 Task: Open the event Casual Staff Training: Time Management on '2023/11/24', change the date to 2023/11/01, change the font style of the description to Georgia, set the availability to Busy, insert an emoji Sky blue heart, logged in from the account softage.10@softage.net and add another guest for the event, softage.1@softage.net. Change the alignment of the event description to Align center.Change the font color of the description to Blue and select an event charm, 
Action: Mouse moved to (365, 171)
Screenshot: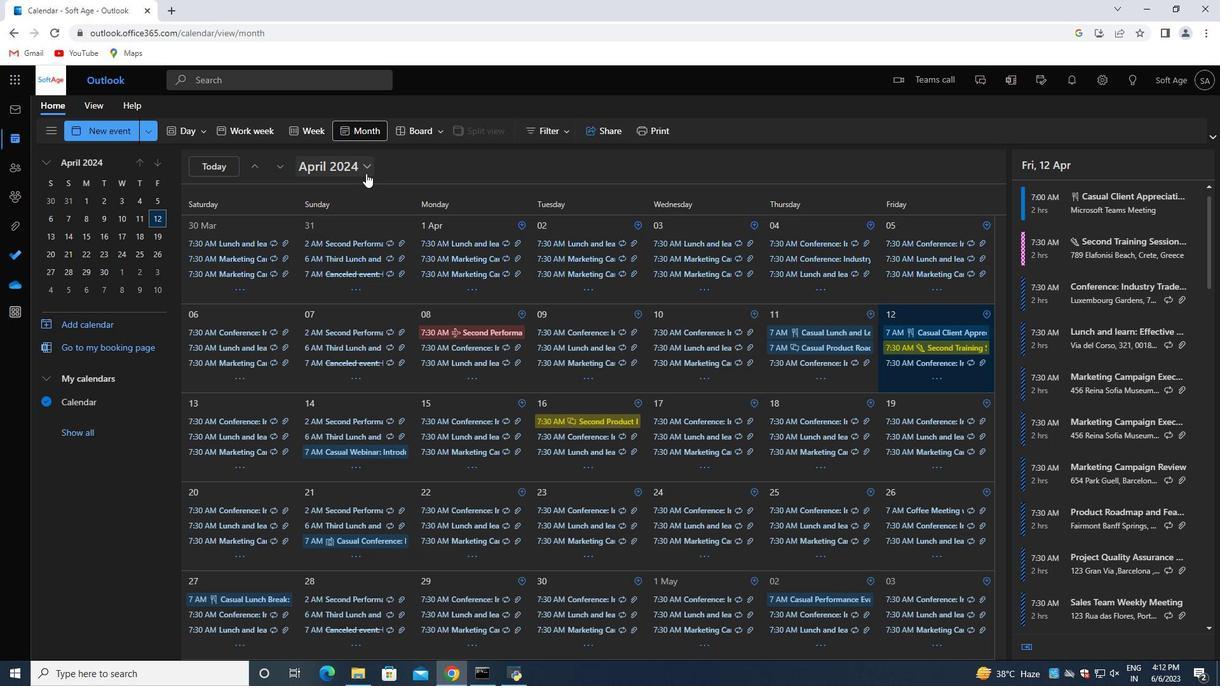 
Action: Mouse pressed left at (365, 171)
Screenshot: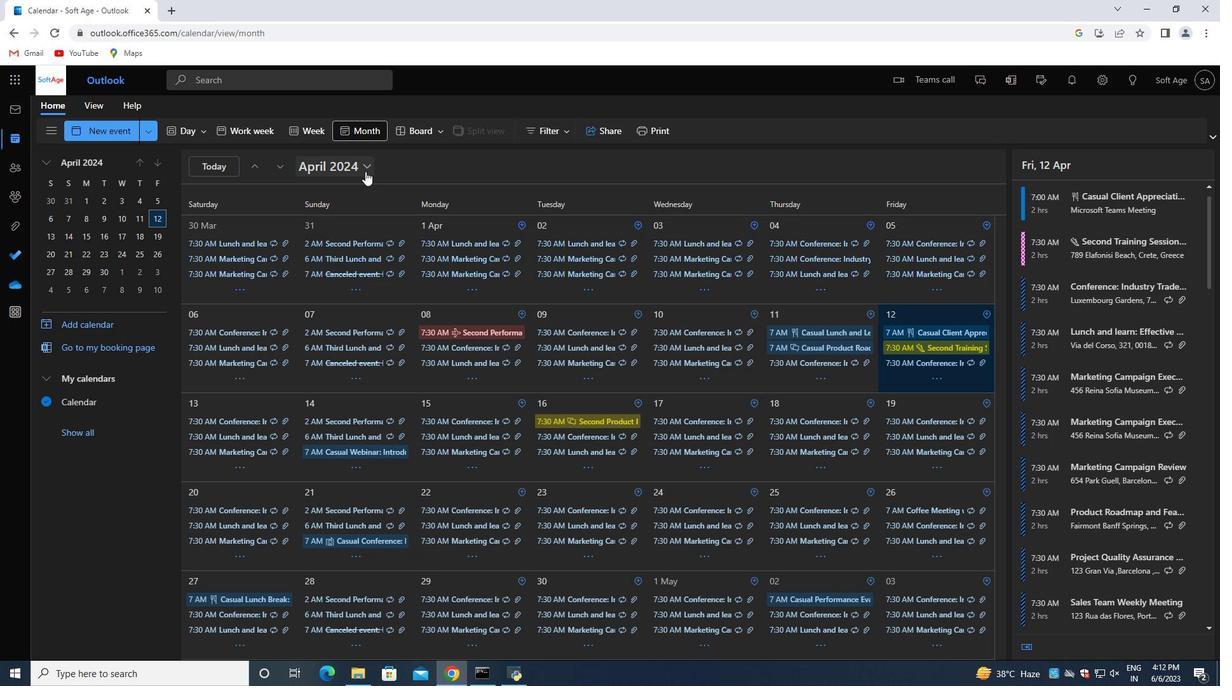
Action: Mouse moved to (399, 197)
Screenshot: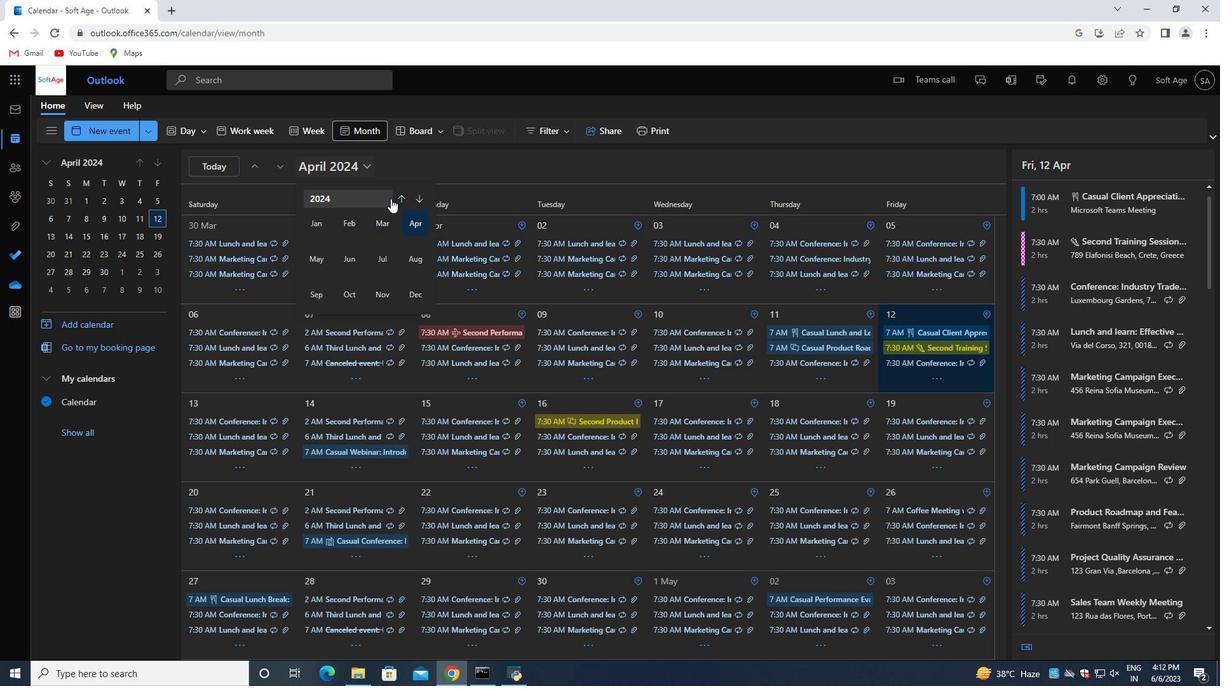 
Action: Mouse pressed left at (399, 197)
Screenshot: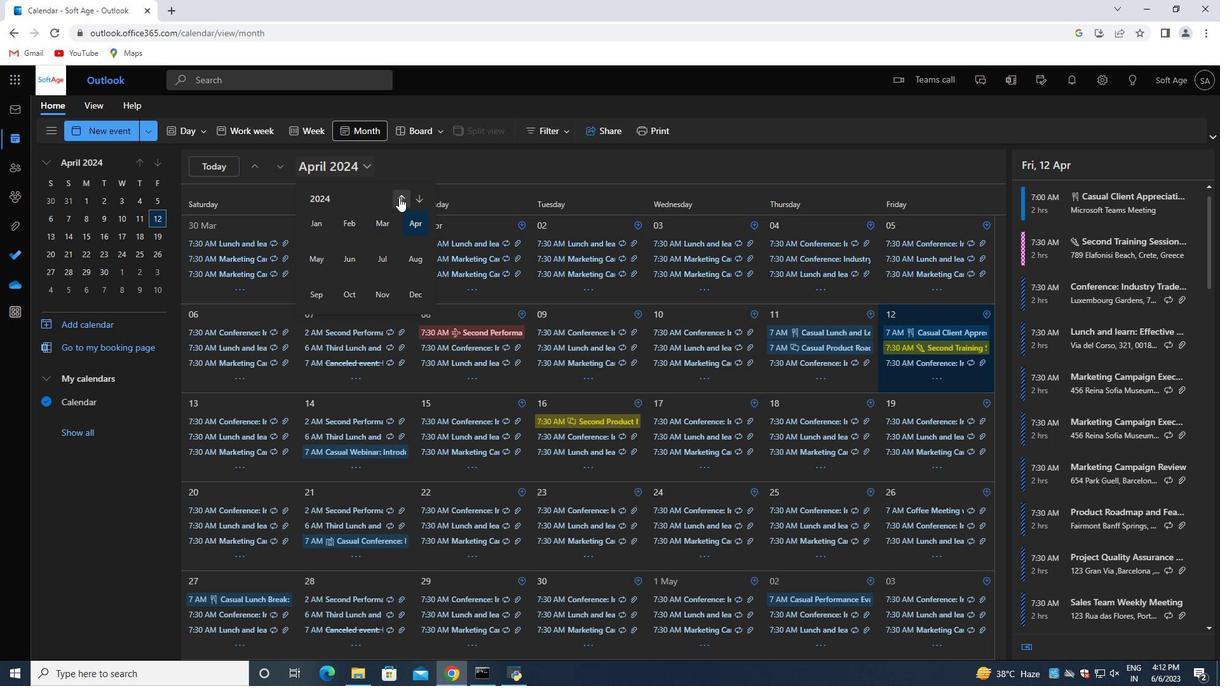 
Action: Mouse moved to (386, 293)
Screenshot: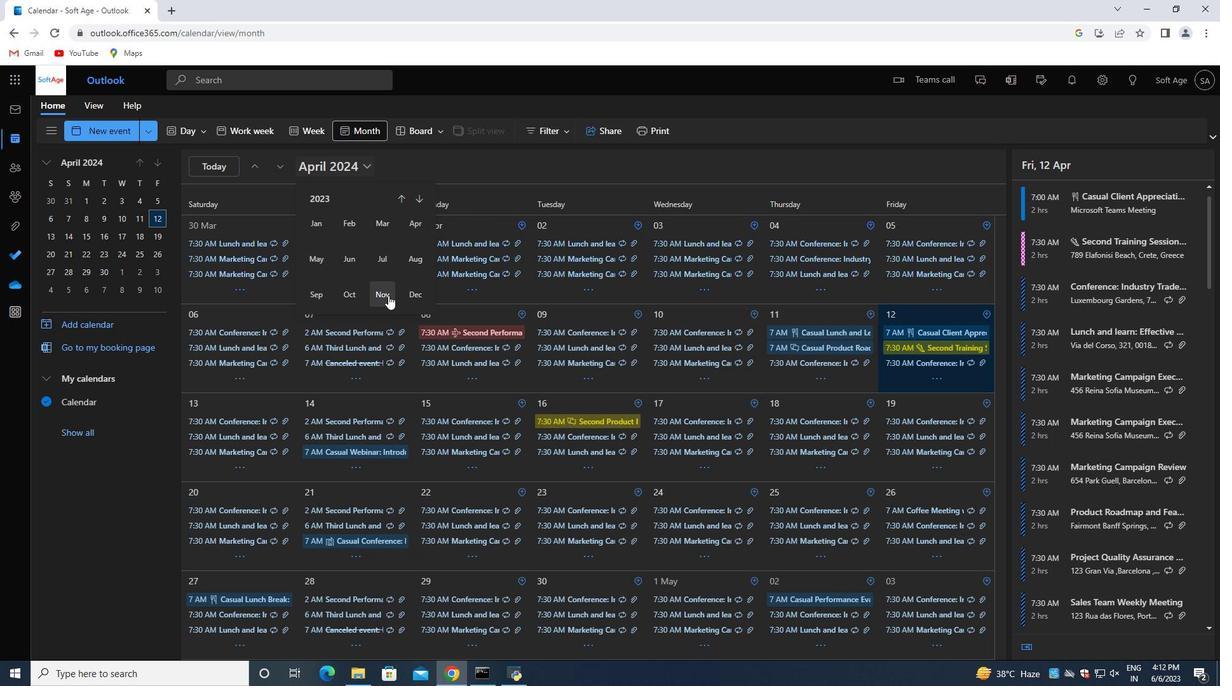 
Action: Mouse pressed left at (386, 293)
Screenshot: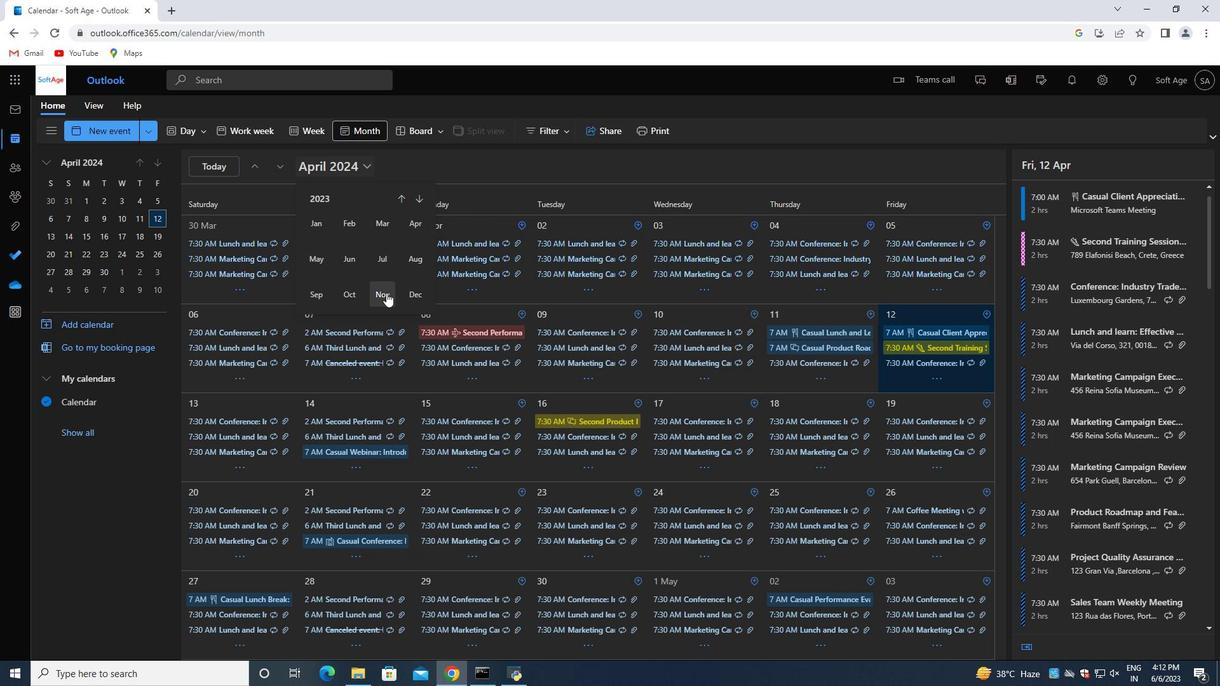 
Action: Mouse moved to (899, 555)
Screenshot: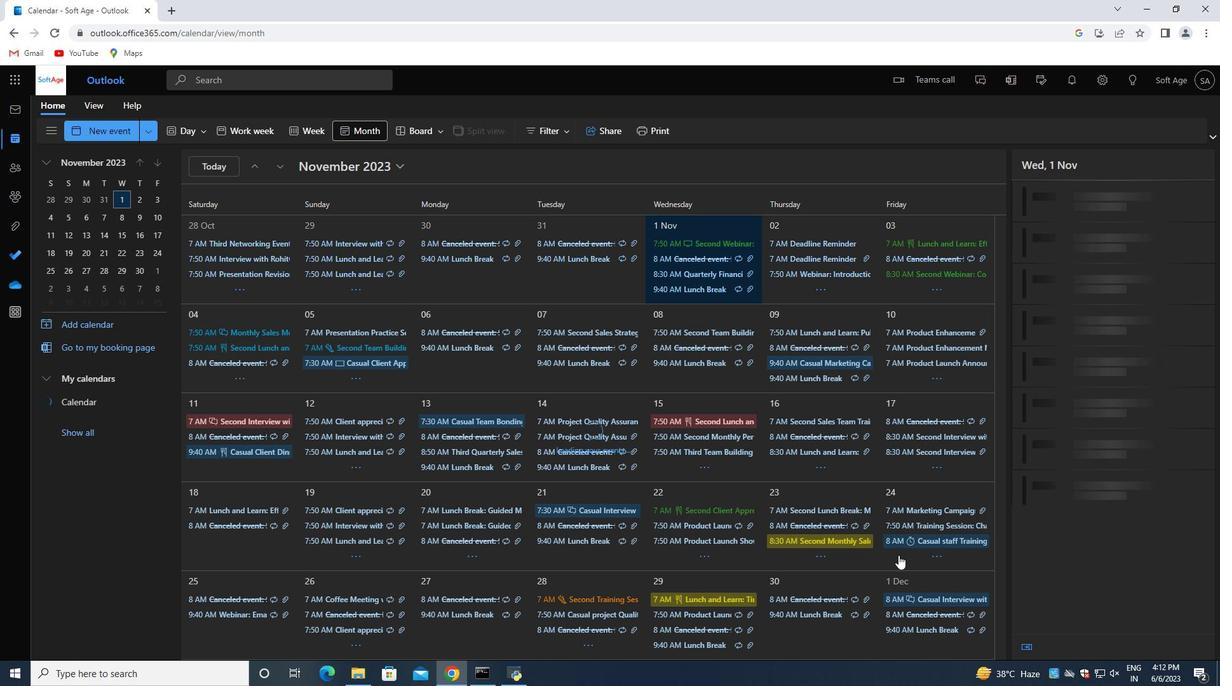 
Action: Mouse pressed left at (899, 555)
Screenshot: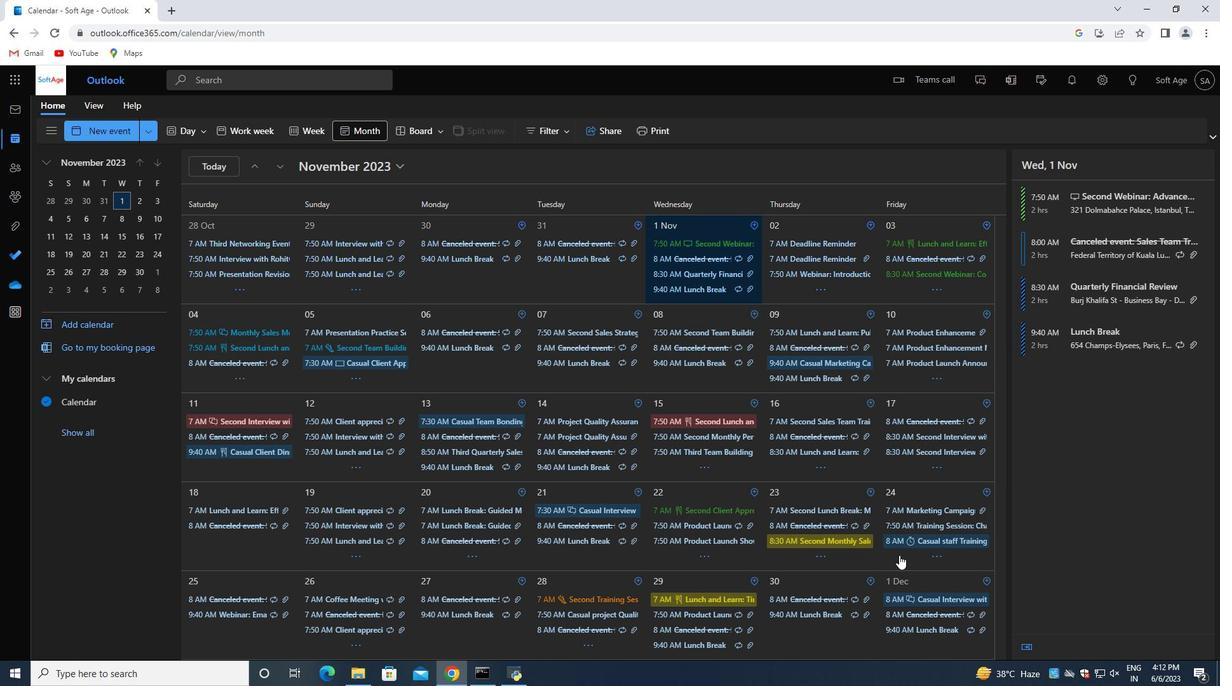 
Action: Mouse moved to (1055, 298)
Screenshot: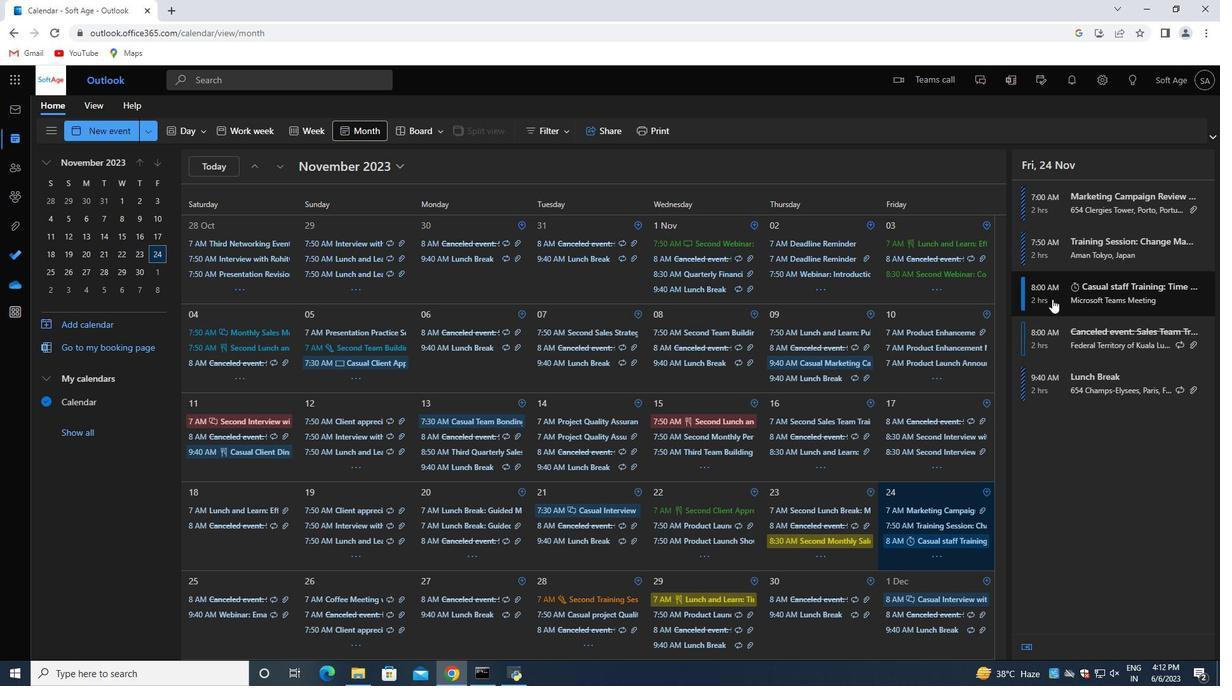 
Action: Mouse pressed left at (1055, 298)
Screenshot: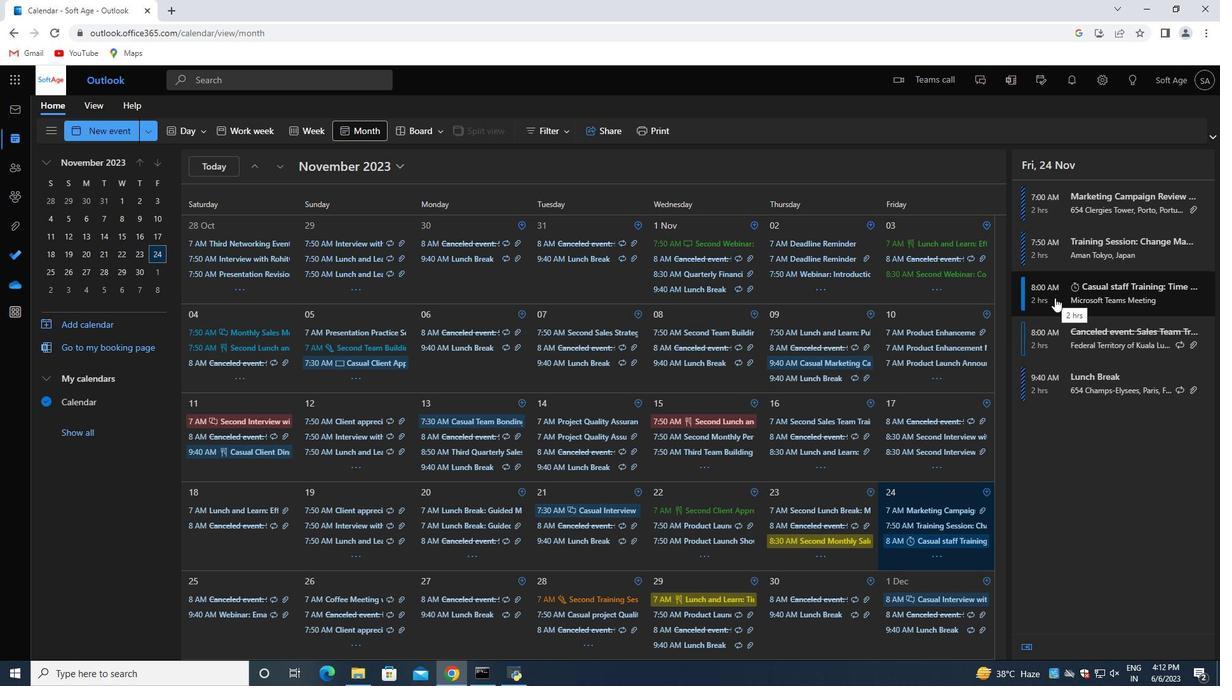 
Action: Mouse moved to (808, 405)
Screenshot: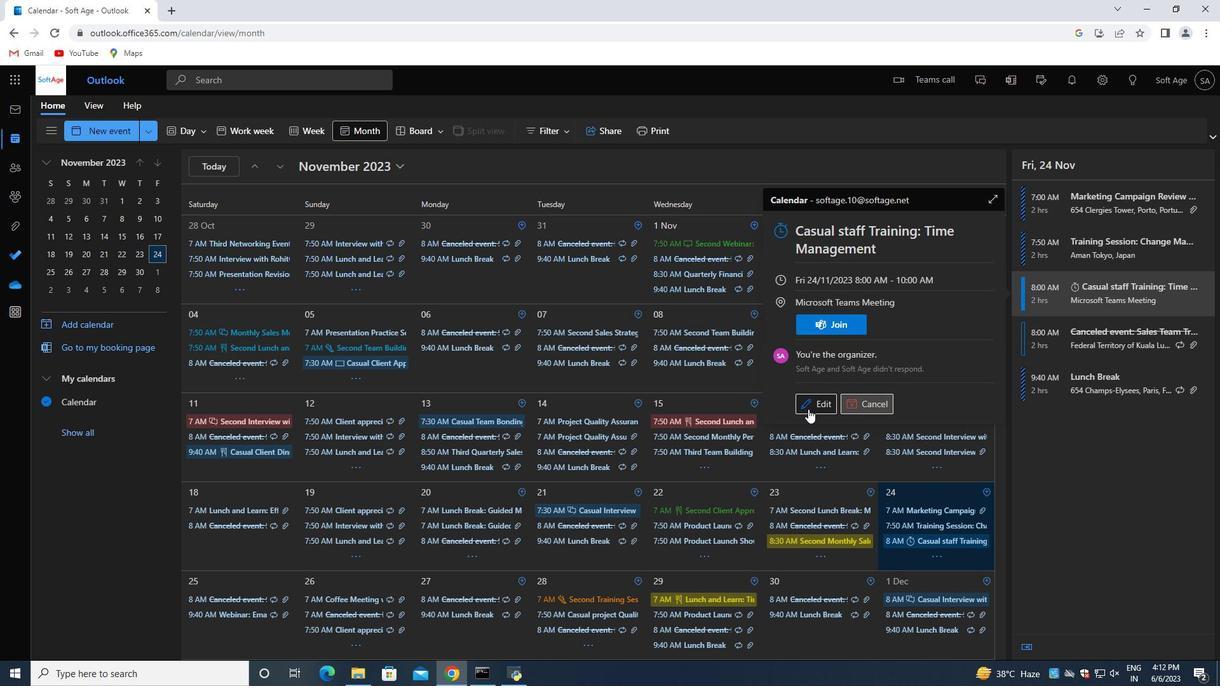 
Action: Mouse pressed left at (808, 405)
Screenshot: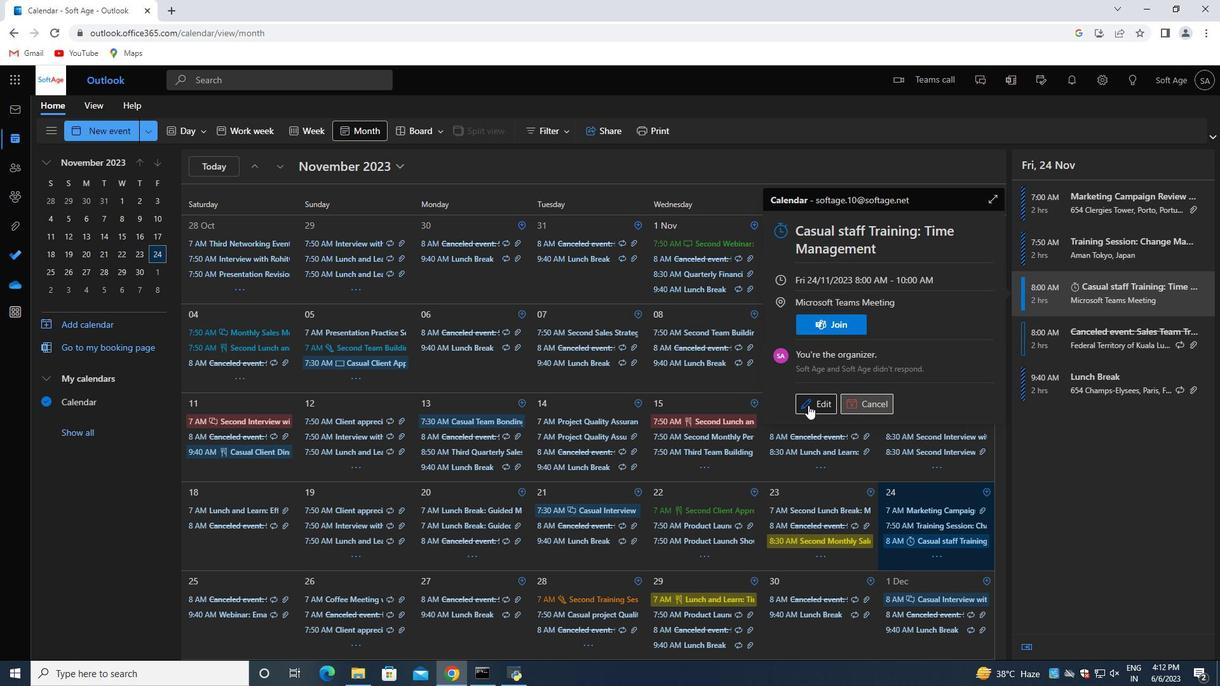 
Action: Mouse moved to (372, 356)
Screenshot: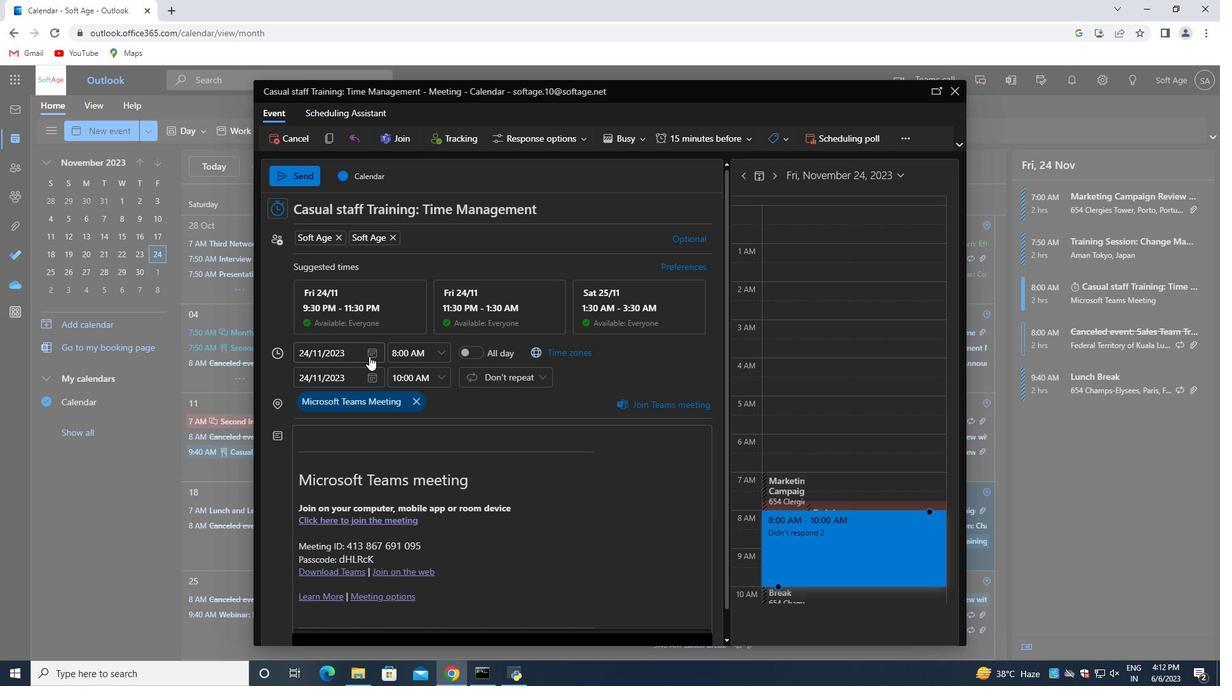 
Action: Mouse pressed left at (372, 356)
Screenshot: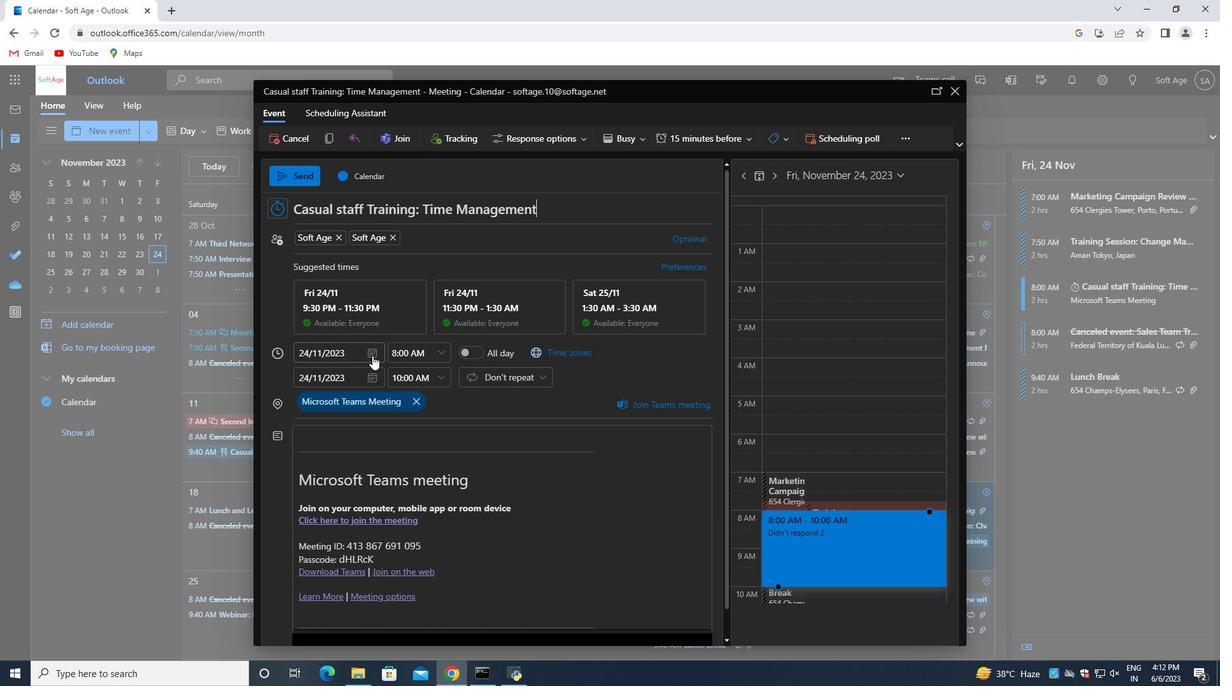 
Action: Mouse moved to (379, 413)
Screenshot: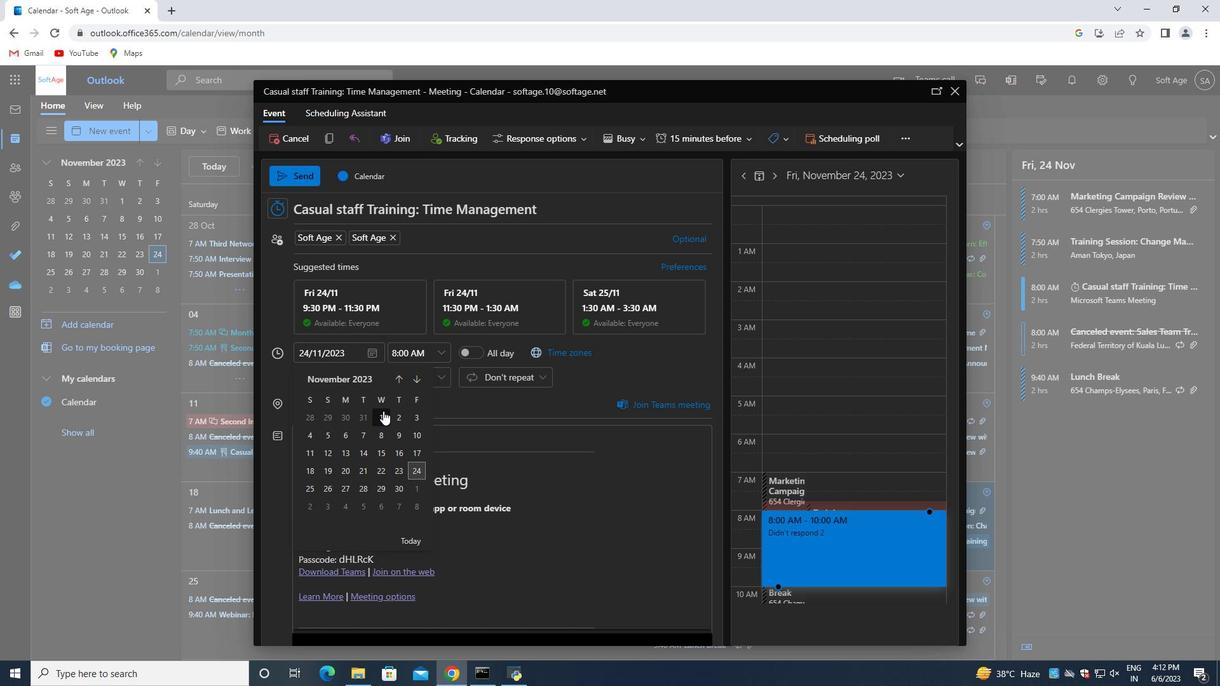 
Action: Mouse pressed left at (379, 413)
Screenshot: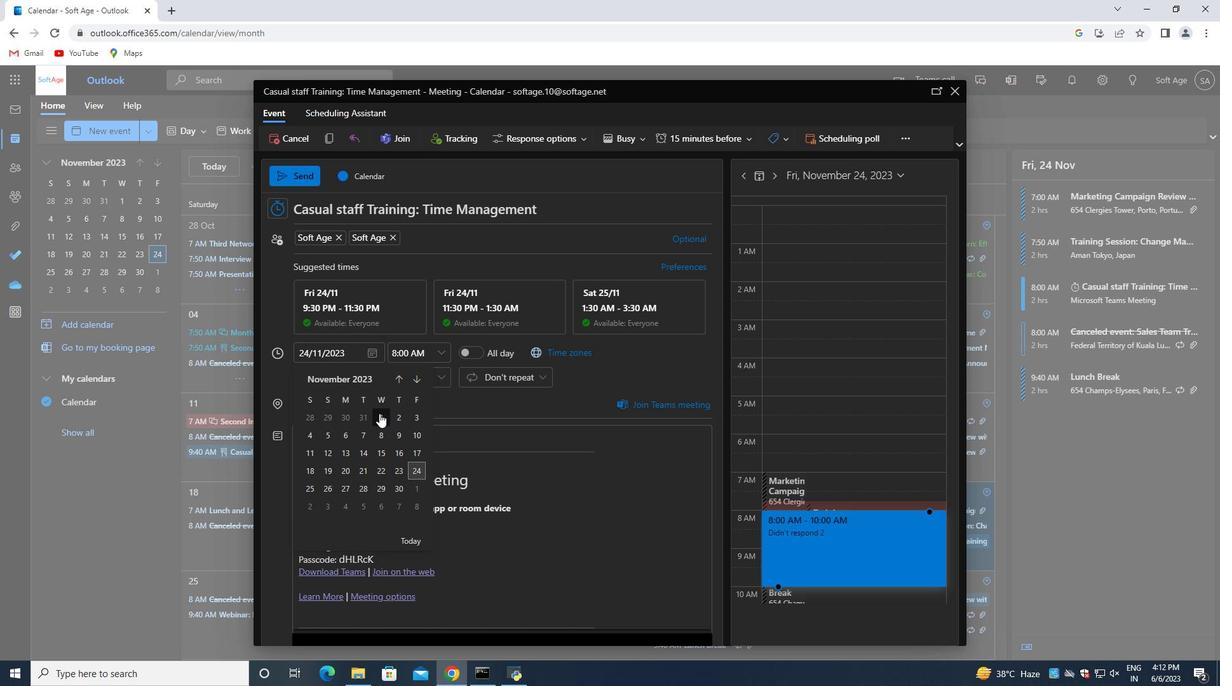 
Action: Mouse moved to (376, 402)
Screenshot: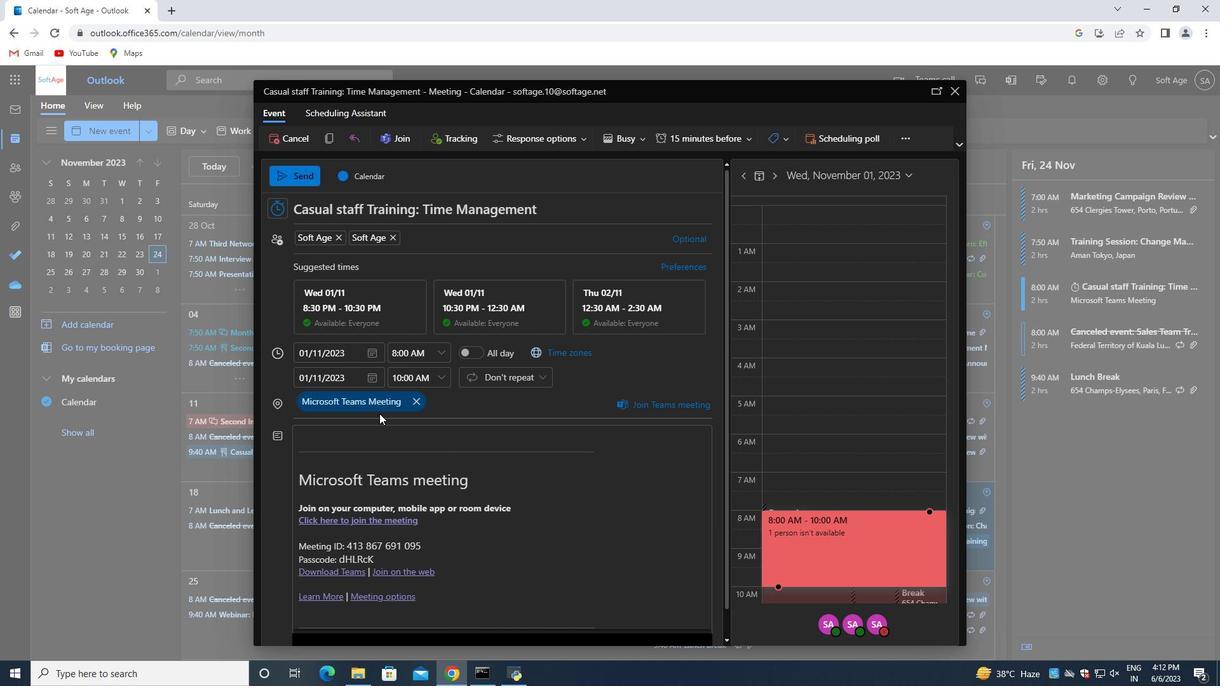 
Action: Mouse scrolled (376, 403) with delta (0, 0)
Screenshot: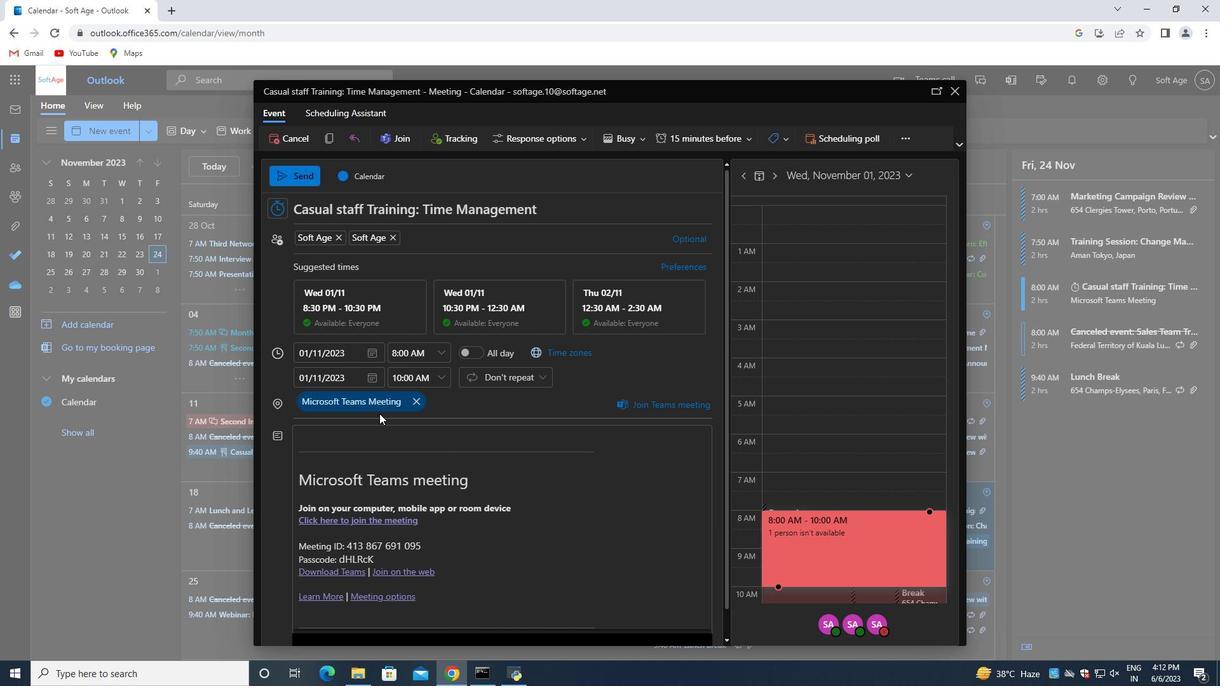 
Action: Mouse moved to (630, 139)
Screenshot: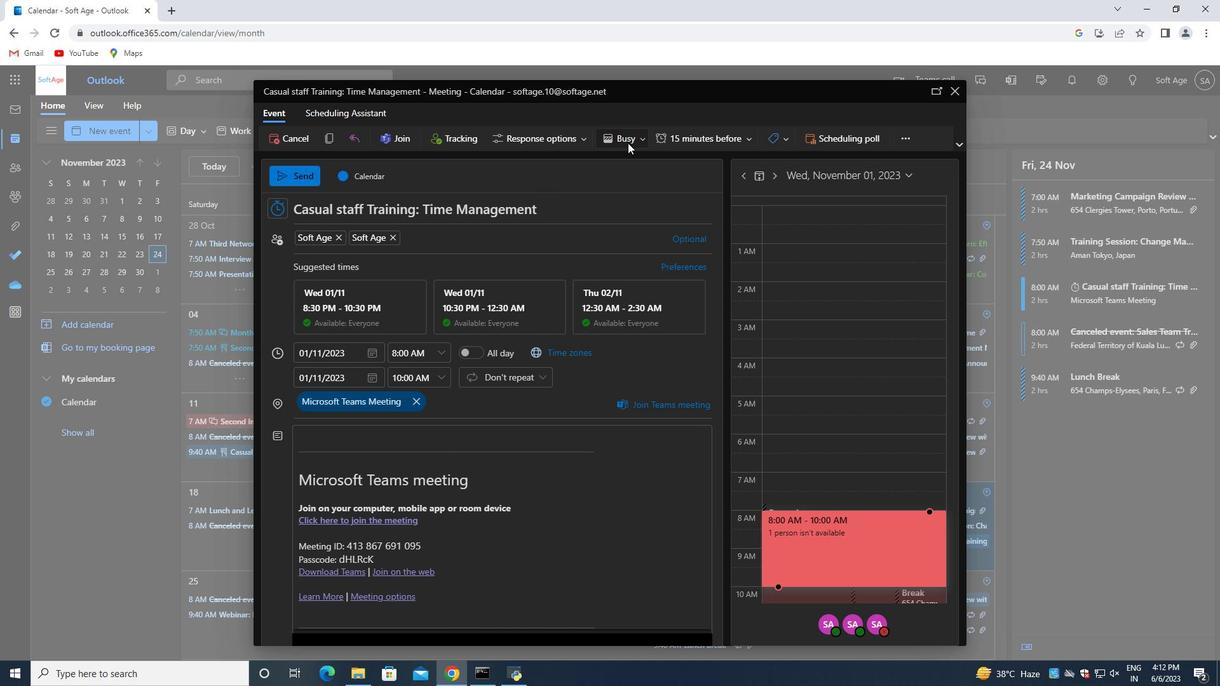 
Action: Mouse pressed left at (630, 139)
Screenshot: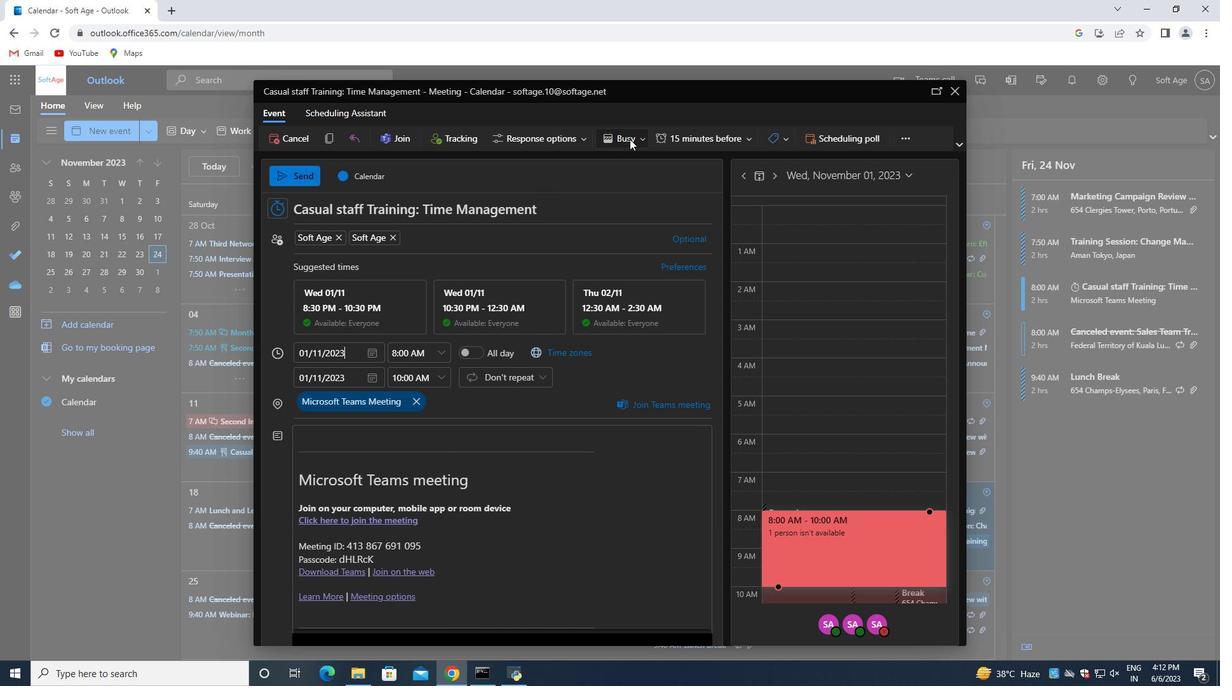 
Action: Mouse moved to (575, 236)
Screenshot: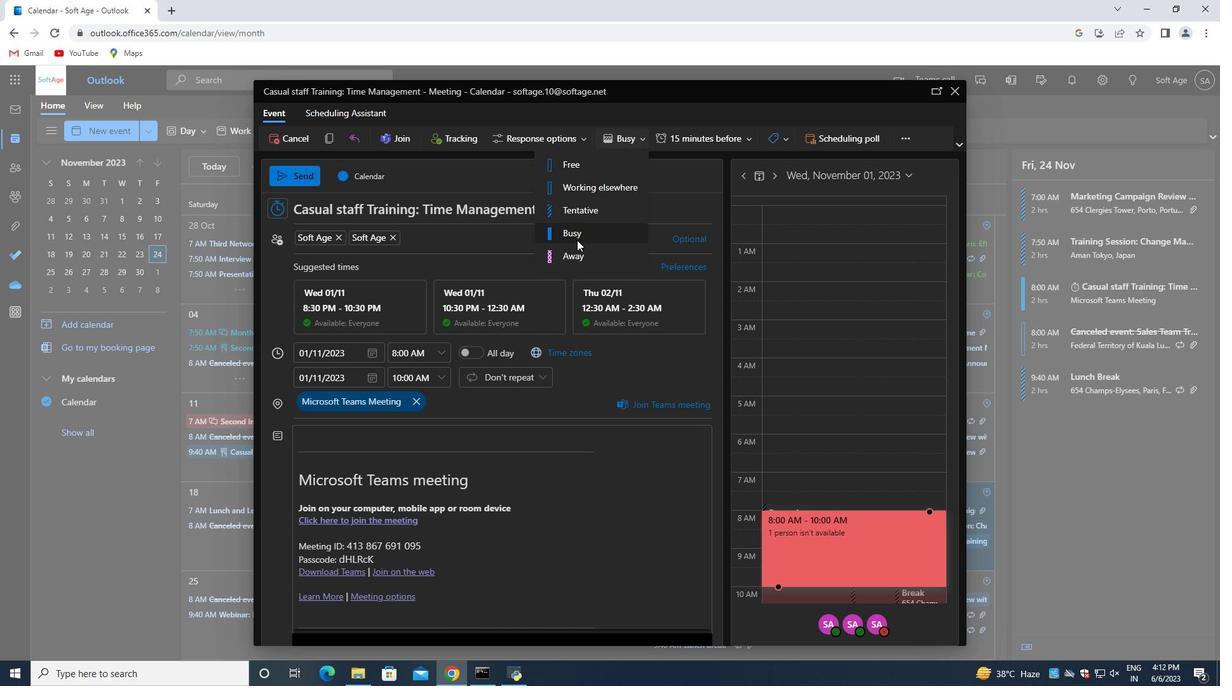 
Action: Mouse pressed left at (575, 236)
Screenshot: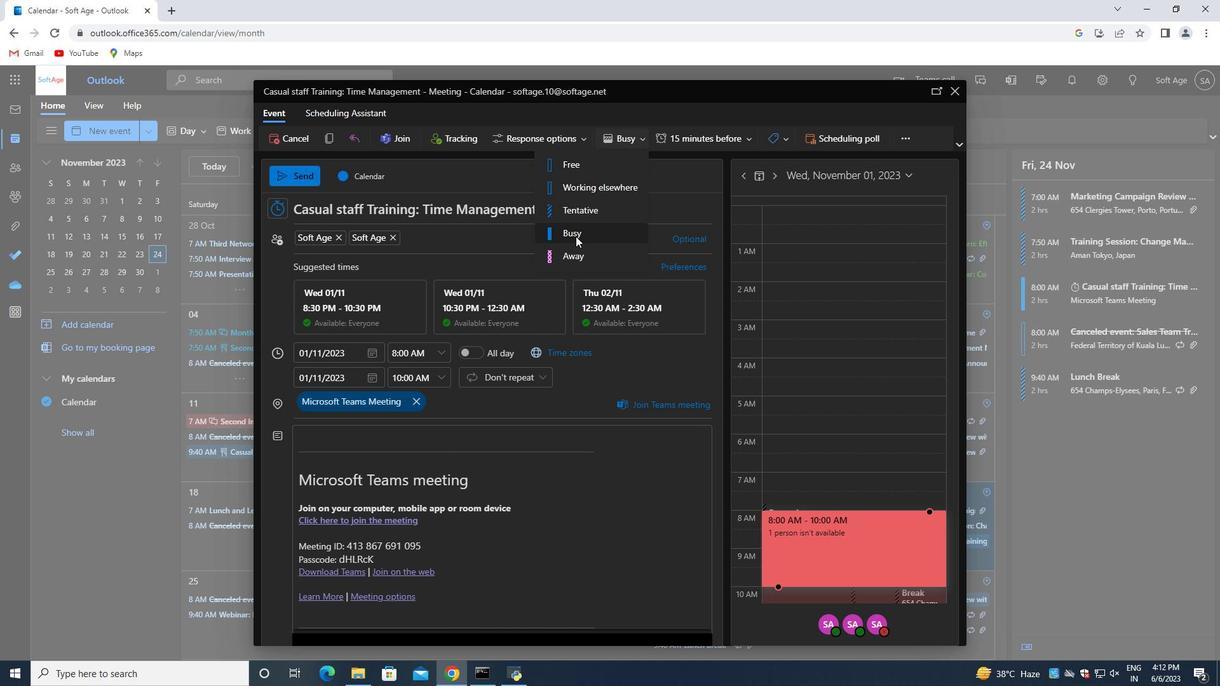 
Action: Mouse moved to (421, 240)
Screenshot: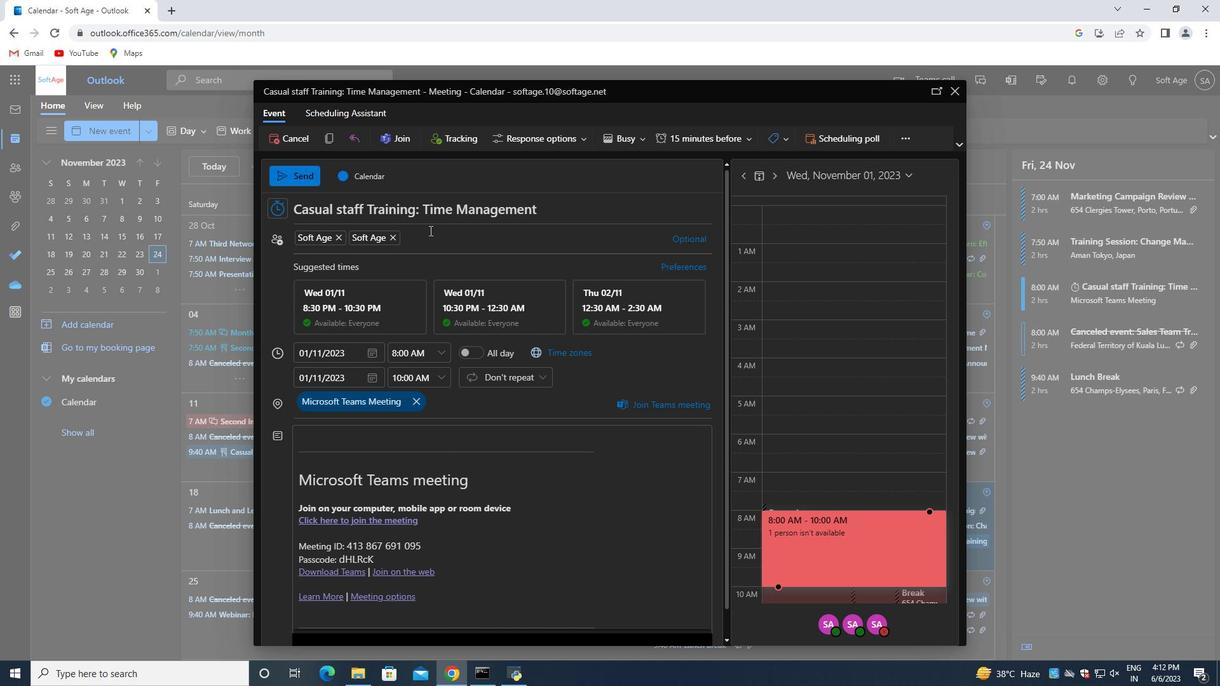 
Action: Mouse pressed left at (421, 240)
Screenshot: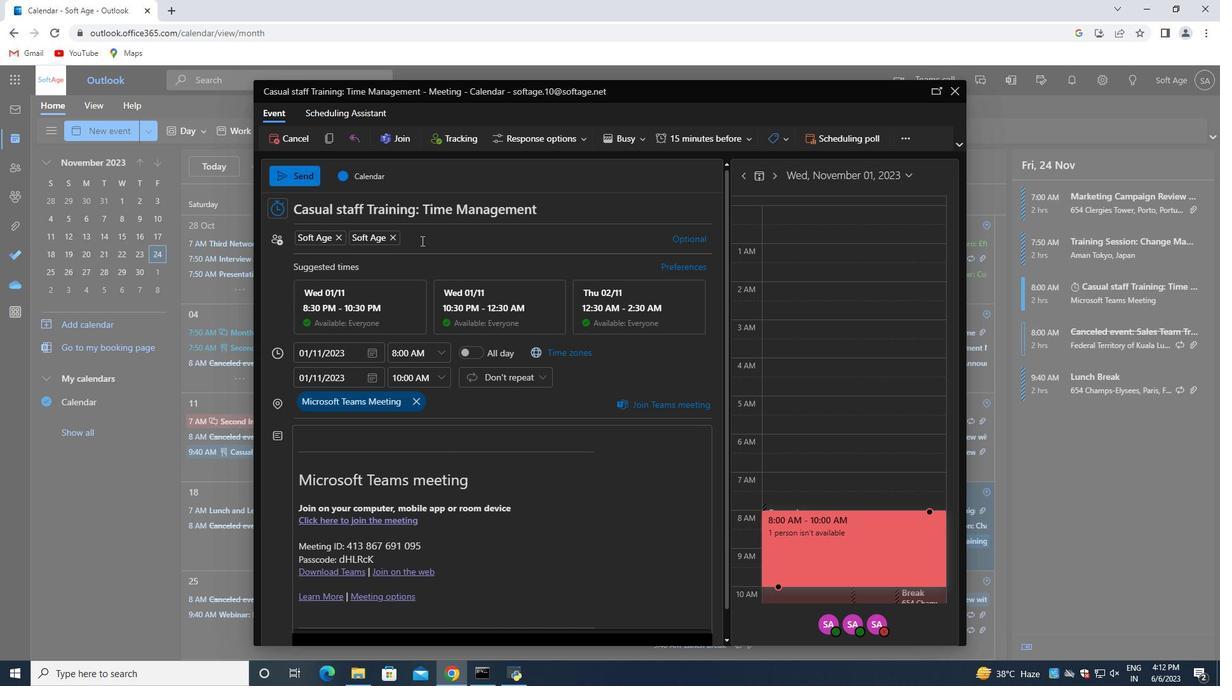 
Action: Key pressed s
Screenshot: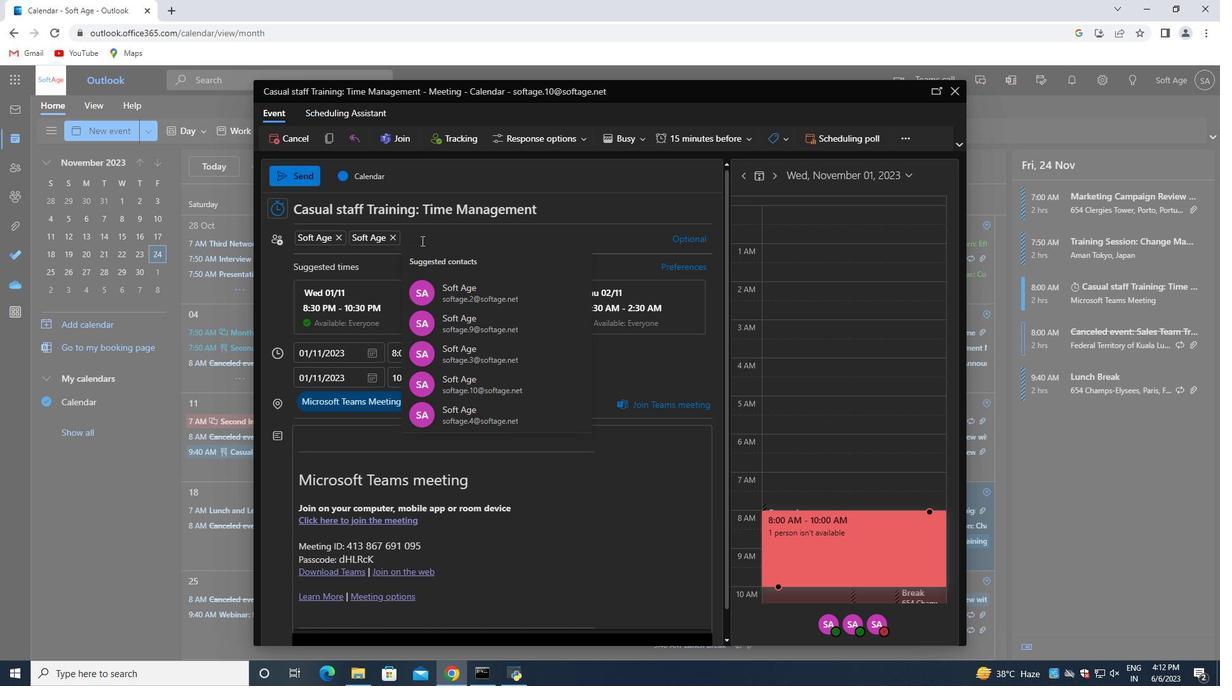 
Action: Mouse moved to (420, 241)
Screenshot: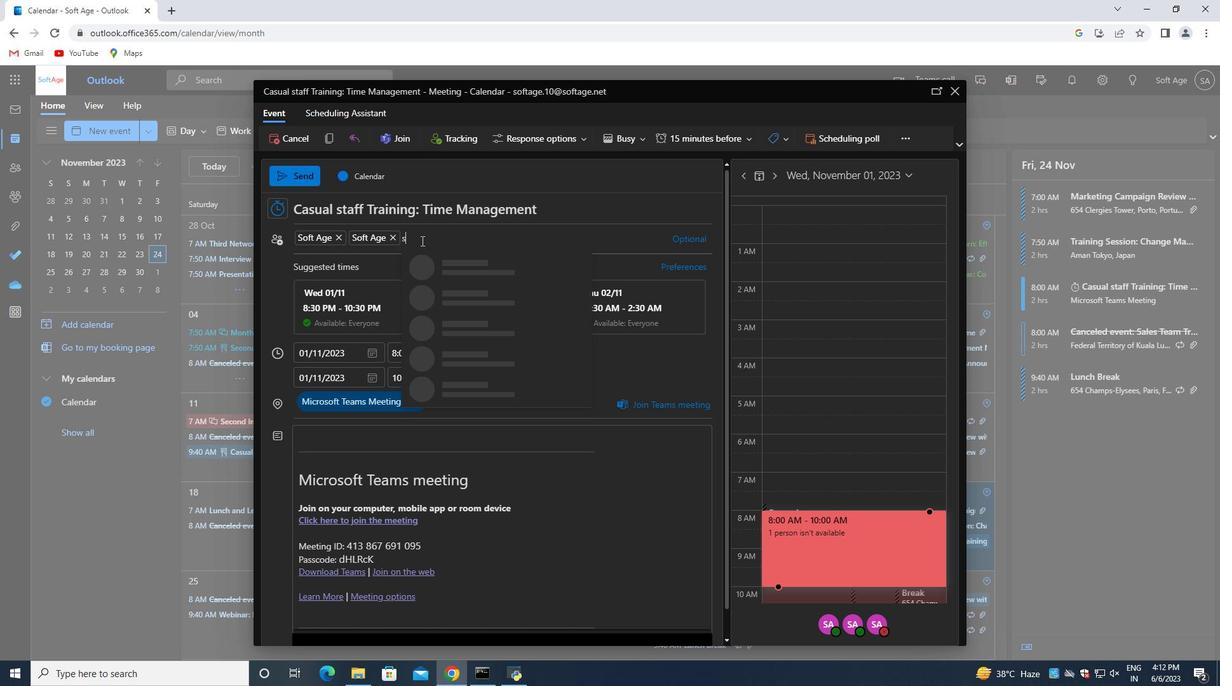 
Action: Key pressed oftage.1<Key.shift>@softage.net<Key.enter>
Screenshot: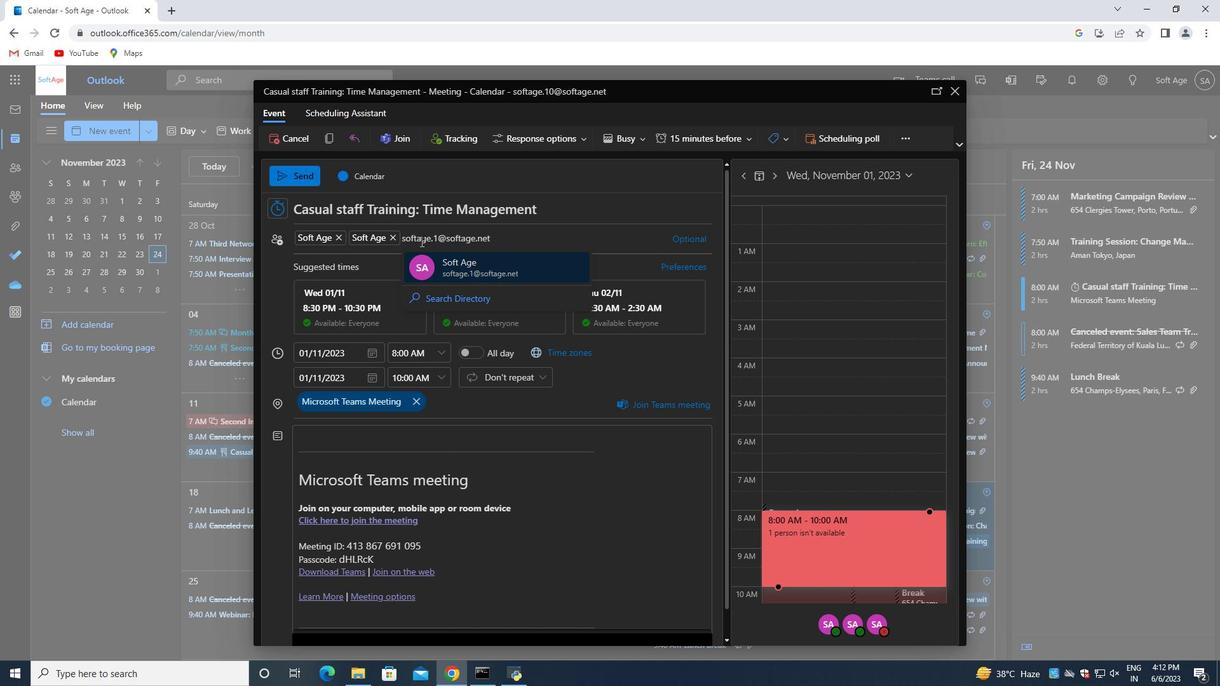 
Action: Mouse moved to (369, 413)
Screenshot: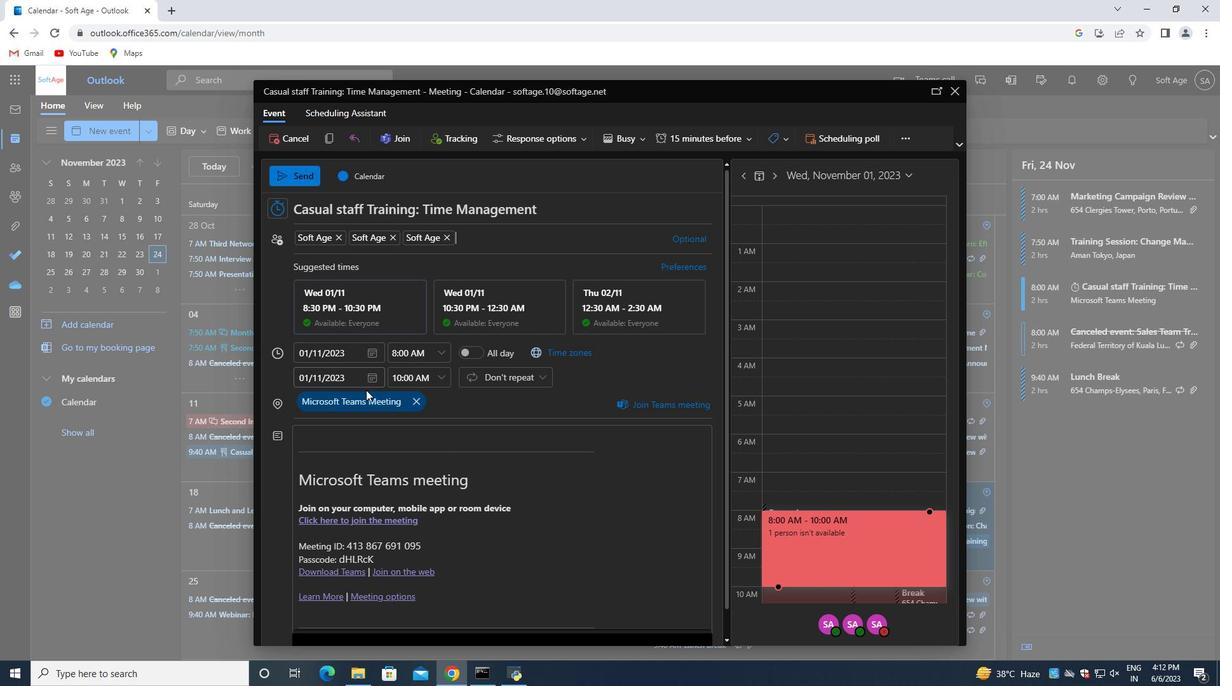 
Action: Mouse scrolled (369, 408) with delta (0, 0)
Screenshot: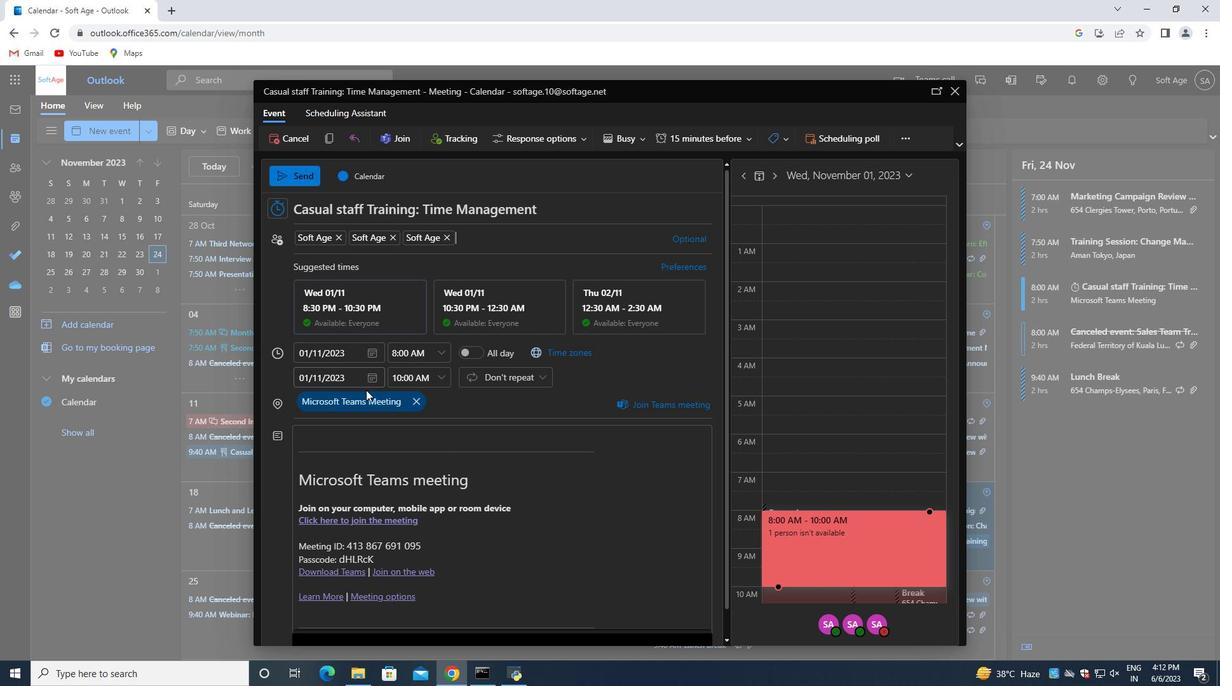 
Action: Mouse moved to (369, 415)
Screenshot: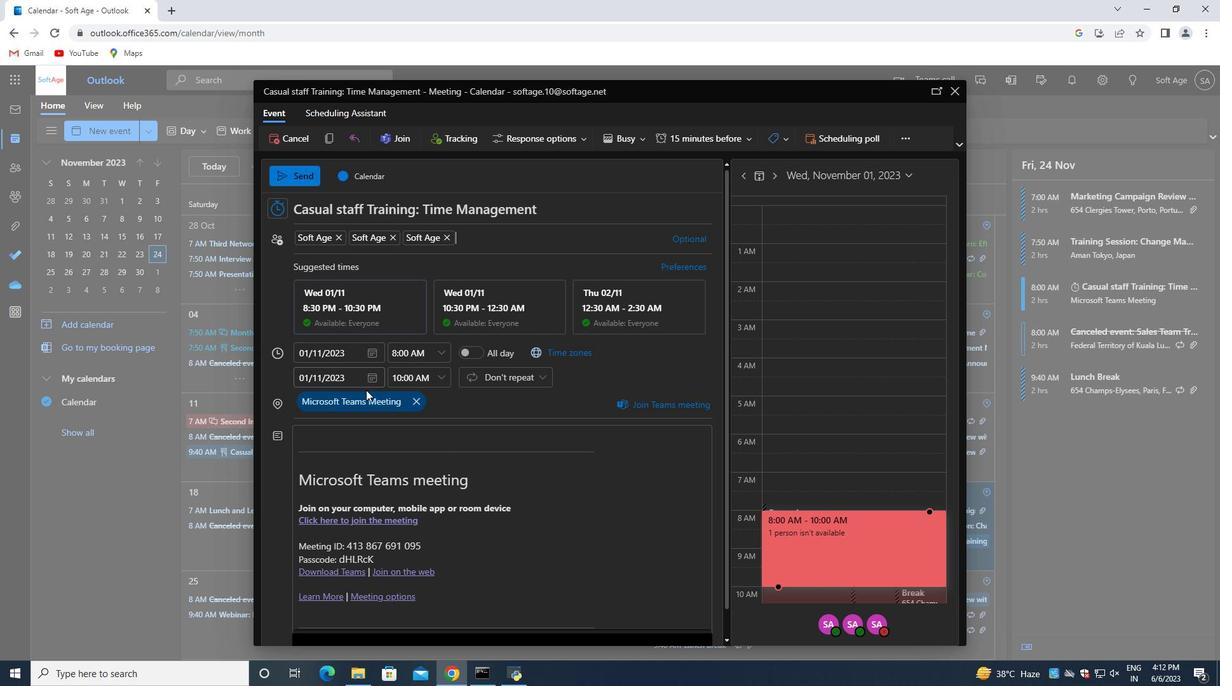 
Action: Mouse scrolled (369, 414) with delta (0, 0)
Screenshot: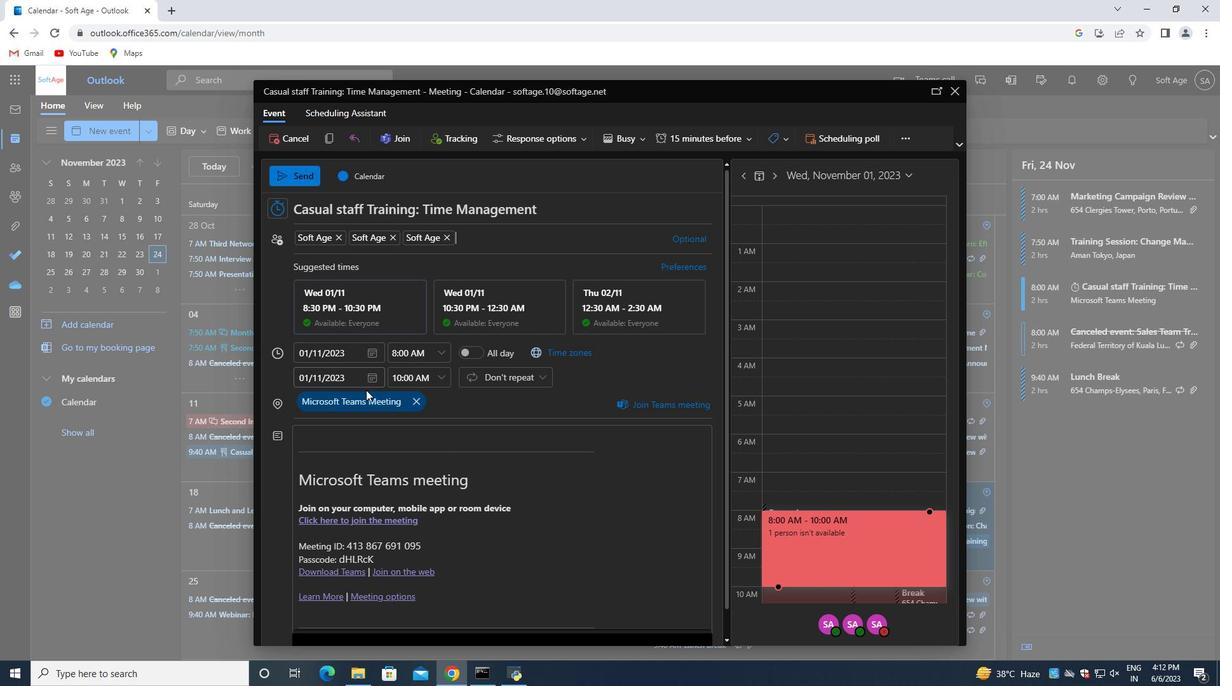 
Action: Mouse moved to (369, 419)
Screenshot: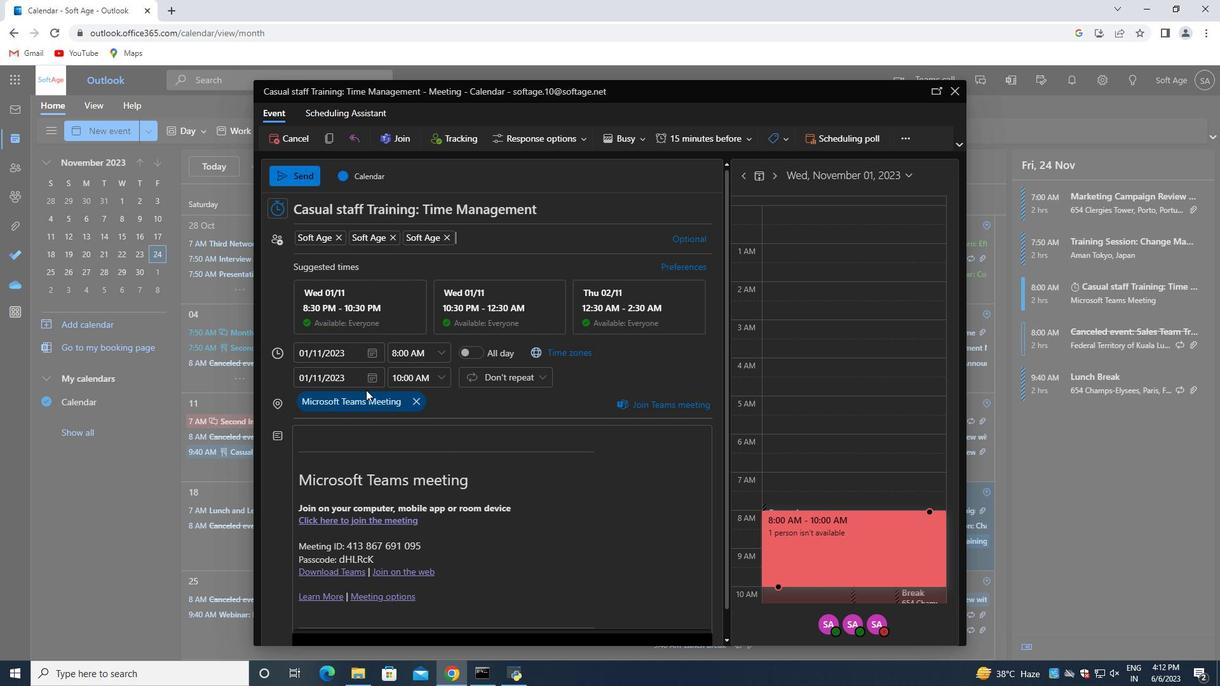 
Action: Mouse scrolled (369, 418) with delta (0, 0)
Screenshot: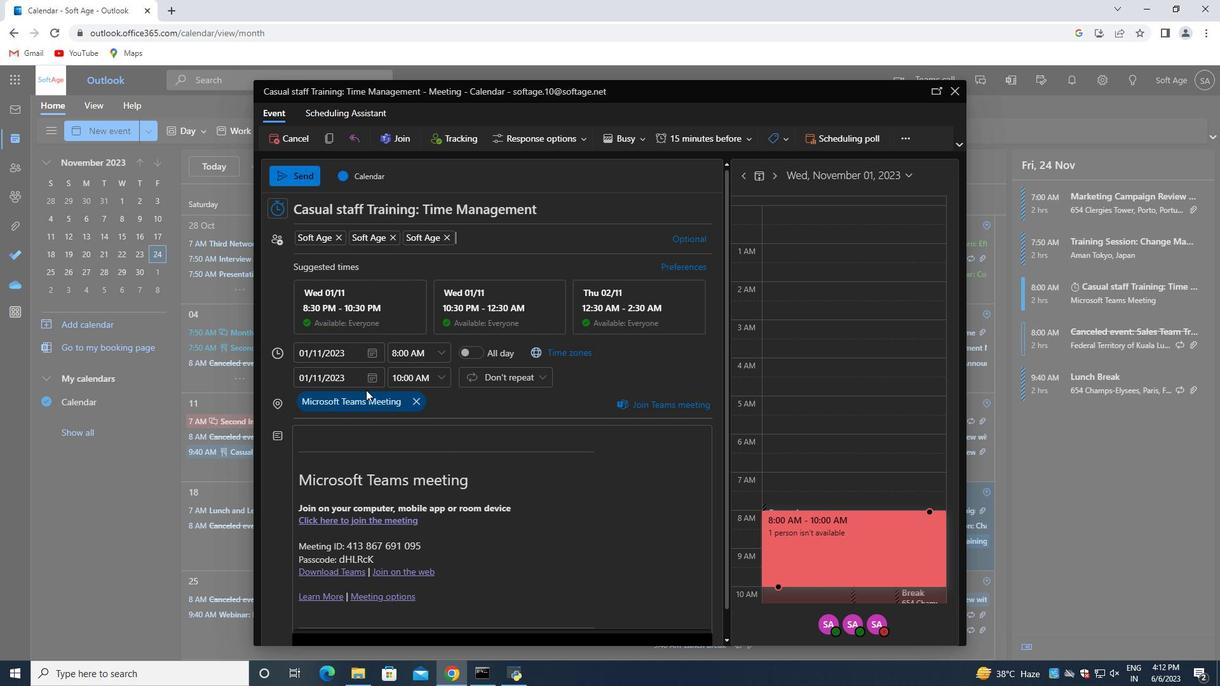 
Action: Mouse moved to (371, 420)
Screenshot: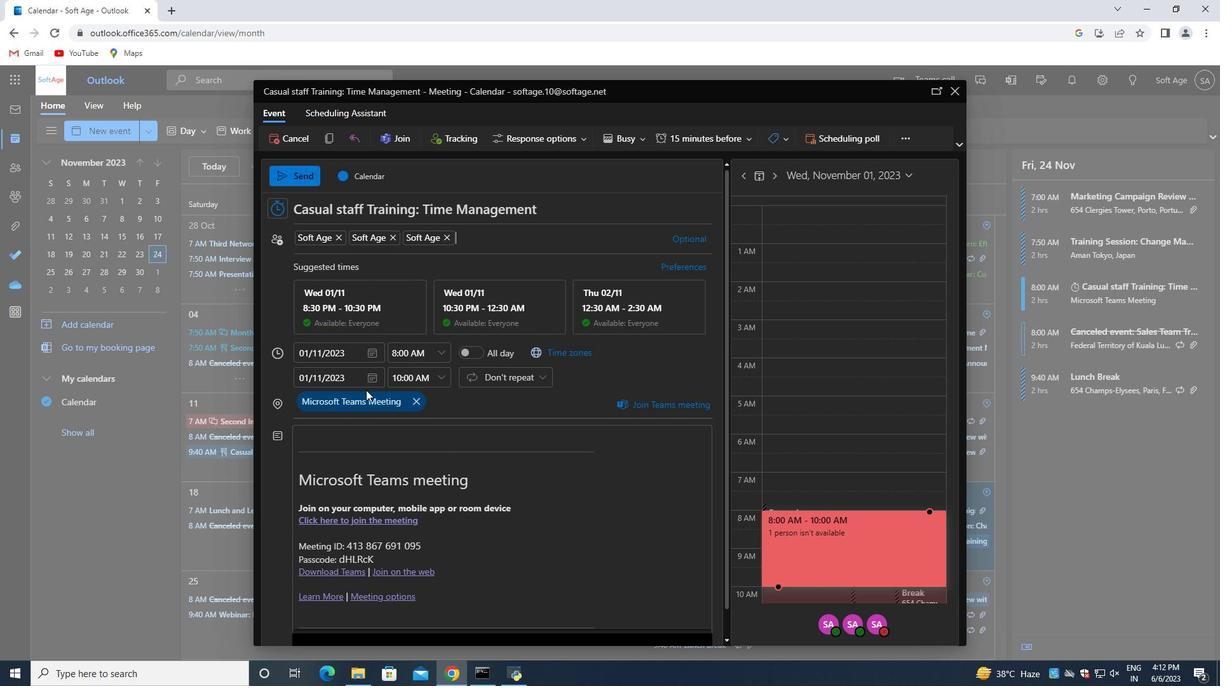 
Action: Mouse scrolled (371, 421) with delta (0, 0)
Screenshot: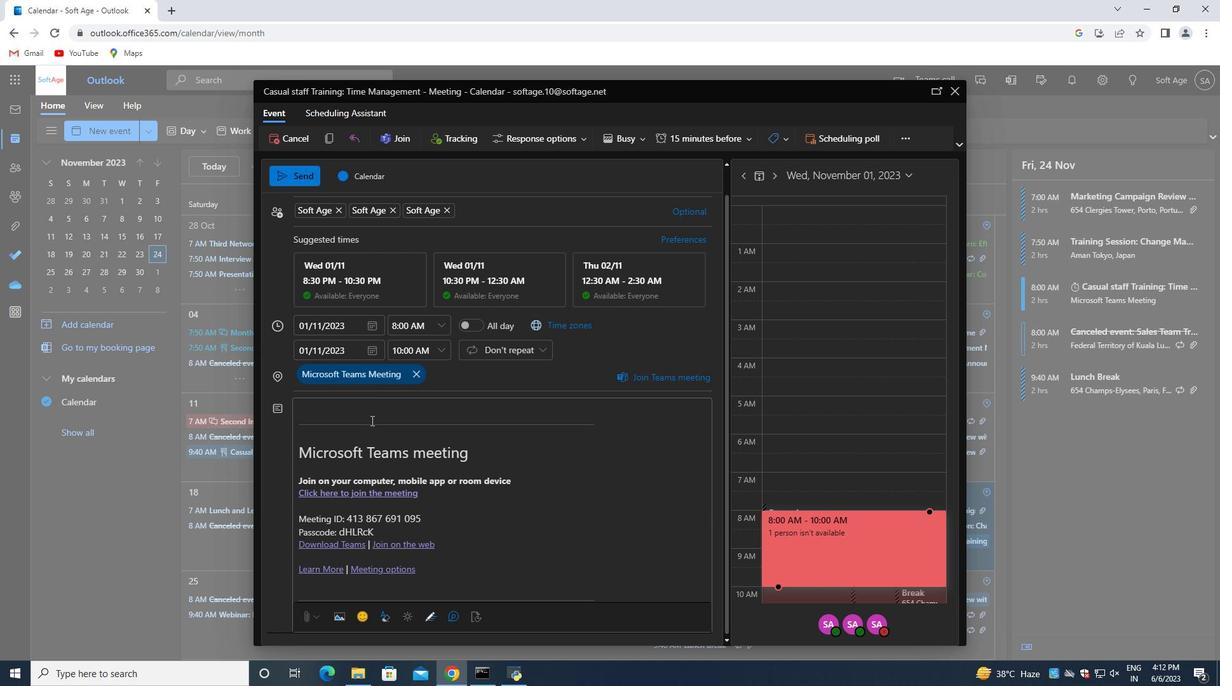 
Action: Mouse scrolled (371, 421) with delta (0, 0)
Screenshot: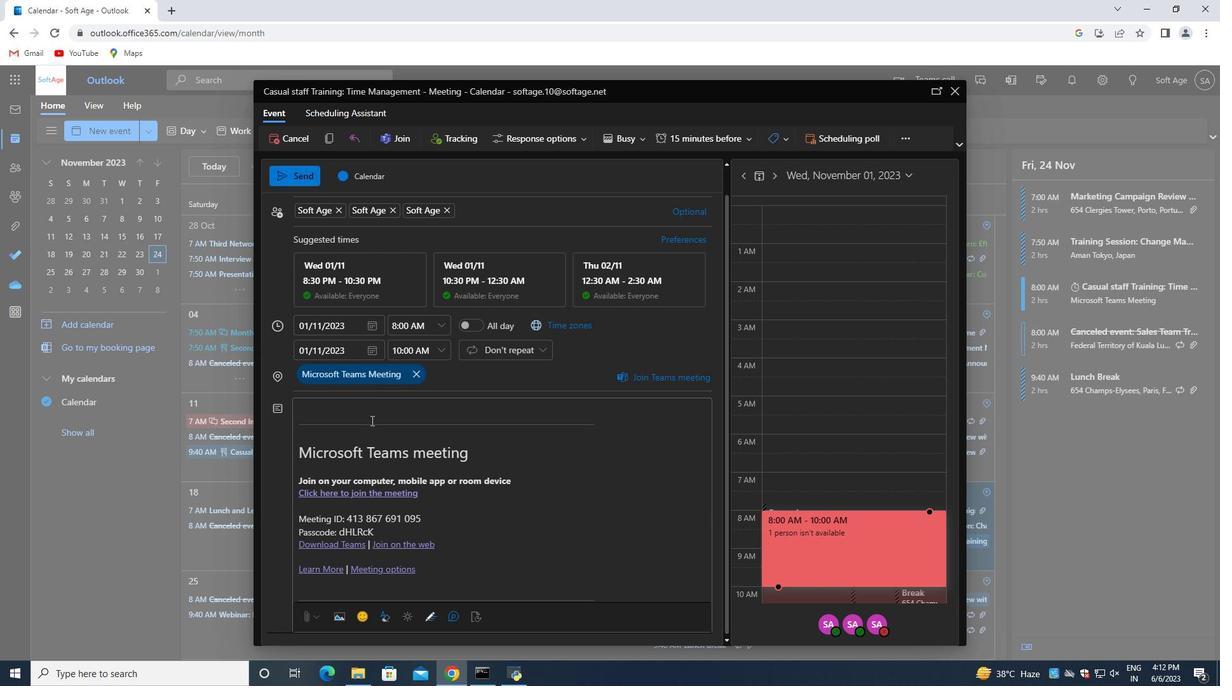 
Action: Mouse scrolled (371, 421) with delta (0, 0)
Screenshot: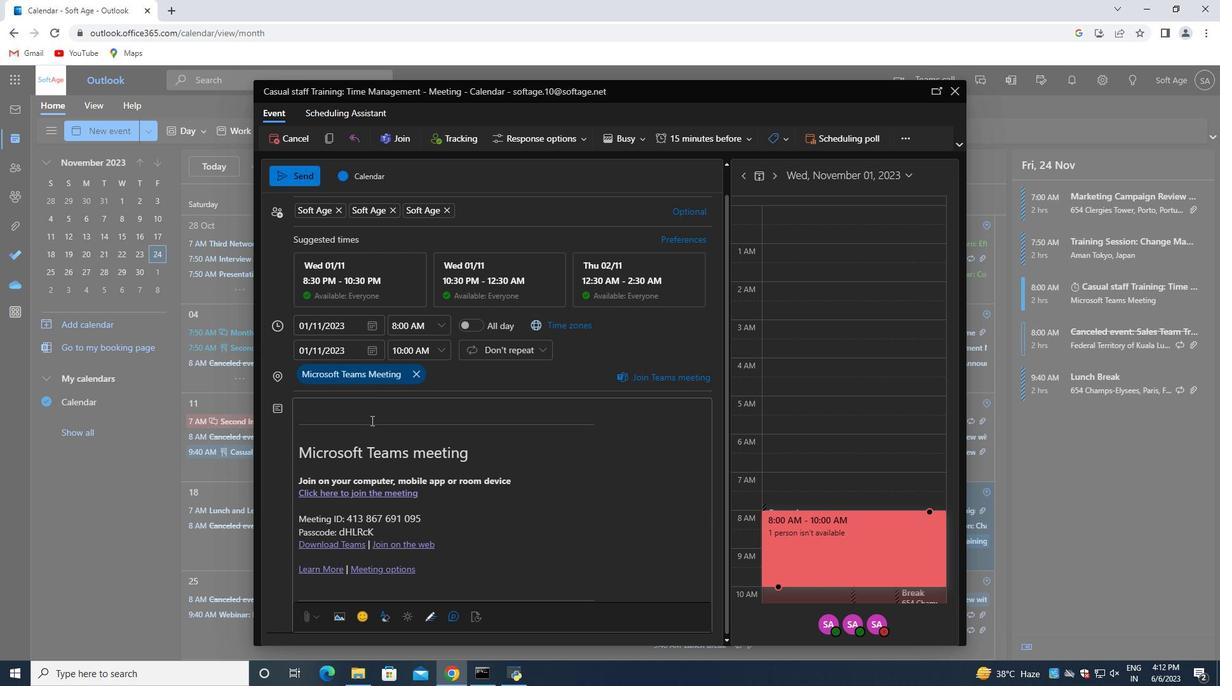 
Action: Mouse scrolled (371, 421) with delta (0, 0)
Screenshot: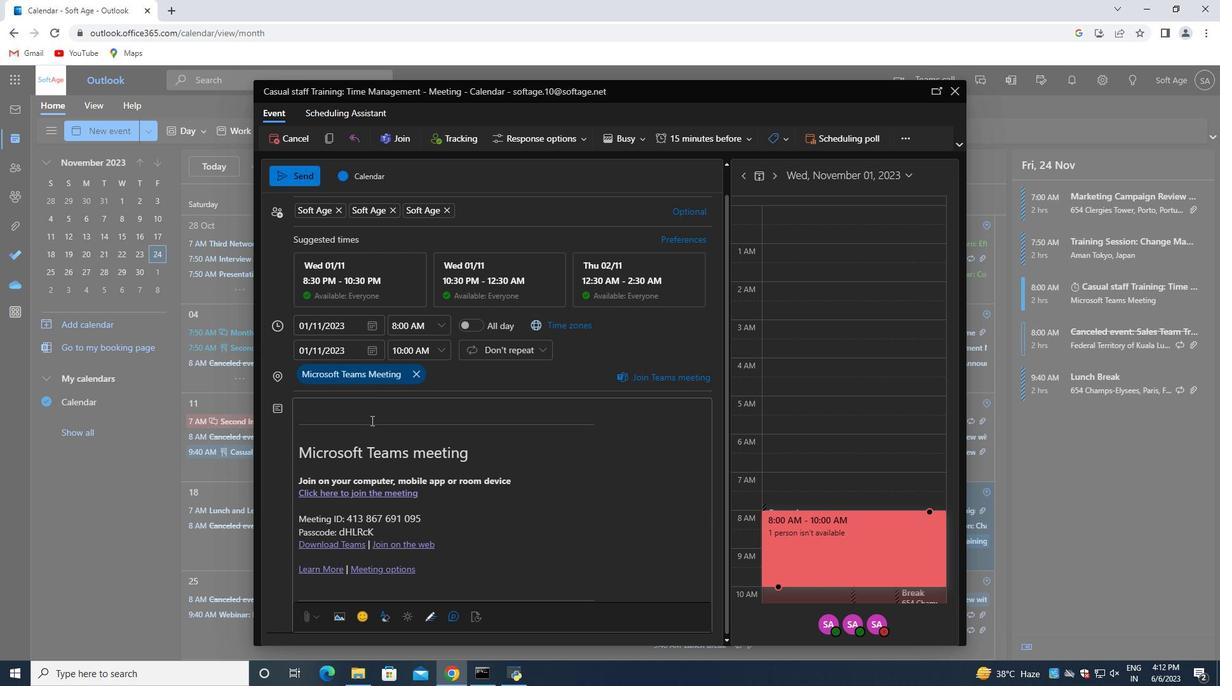
Action: Mouse moved to (306, 177)
Screenshot: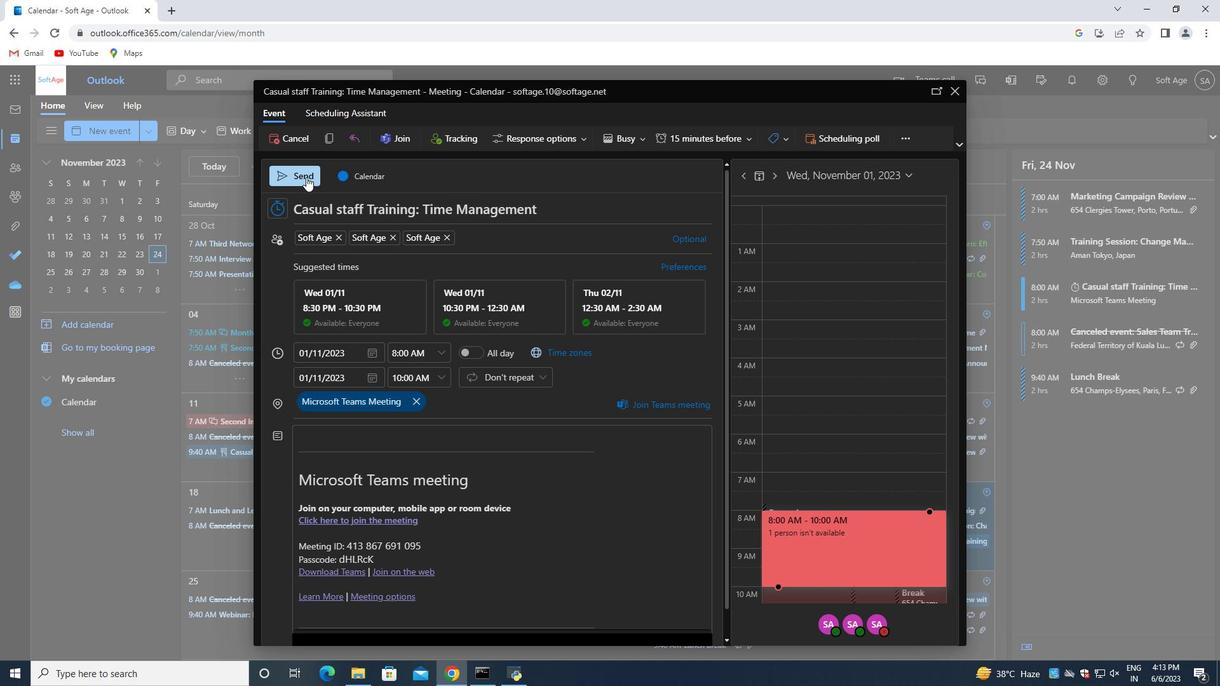 
Action: Mouse pressed left at (306, 177)
Screenshot: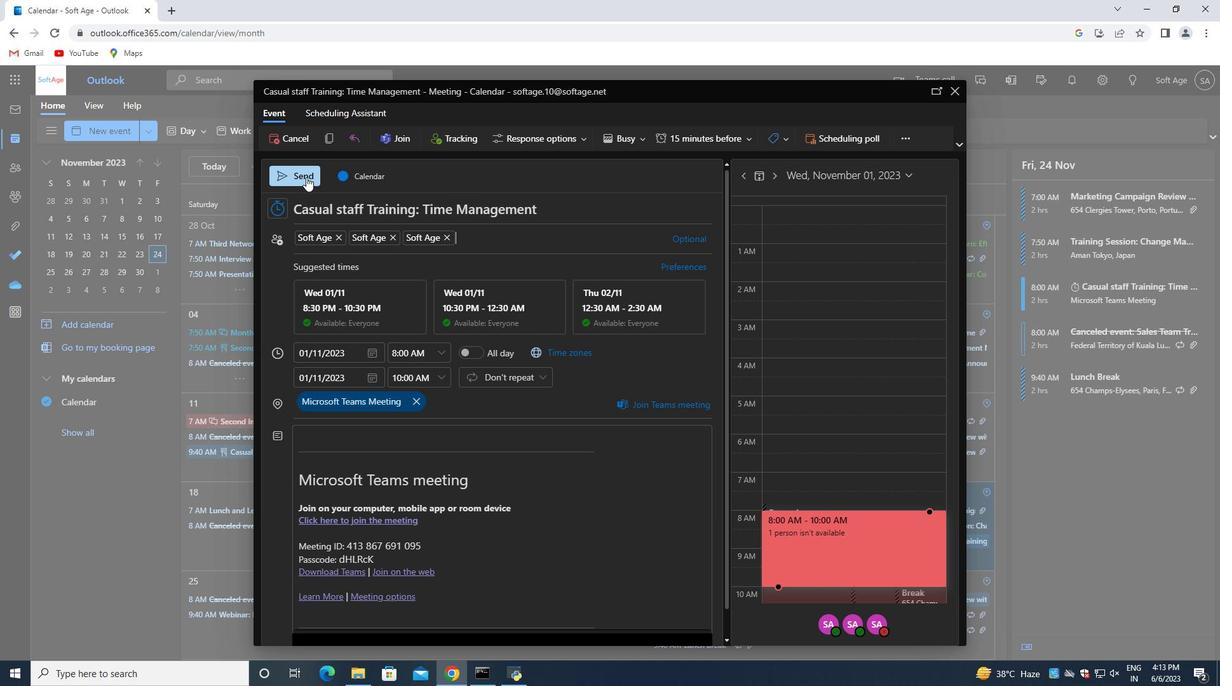 
